 Task: Plan a multi-city trip from Sharjah to New Delhi, then from New Delhi to Bangalore, selecting dates for each leg.
Action: Mouse moved to (431, 257)
Screenshot: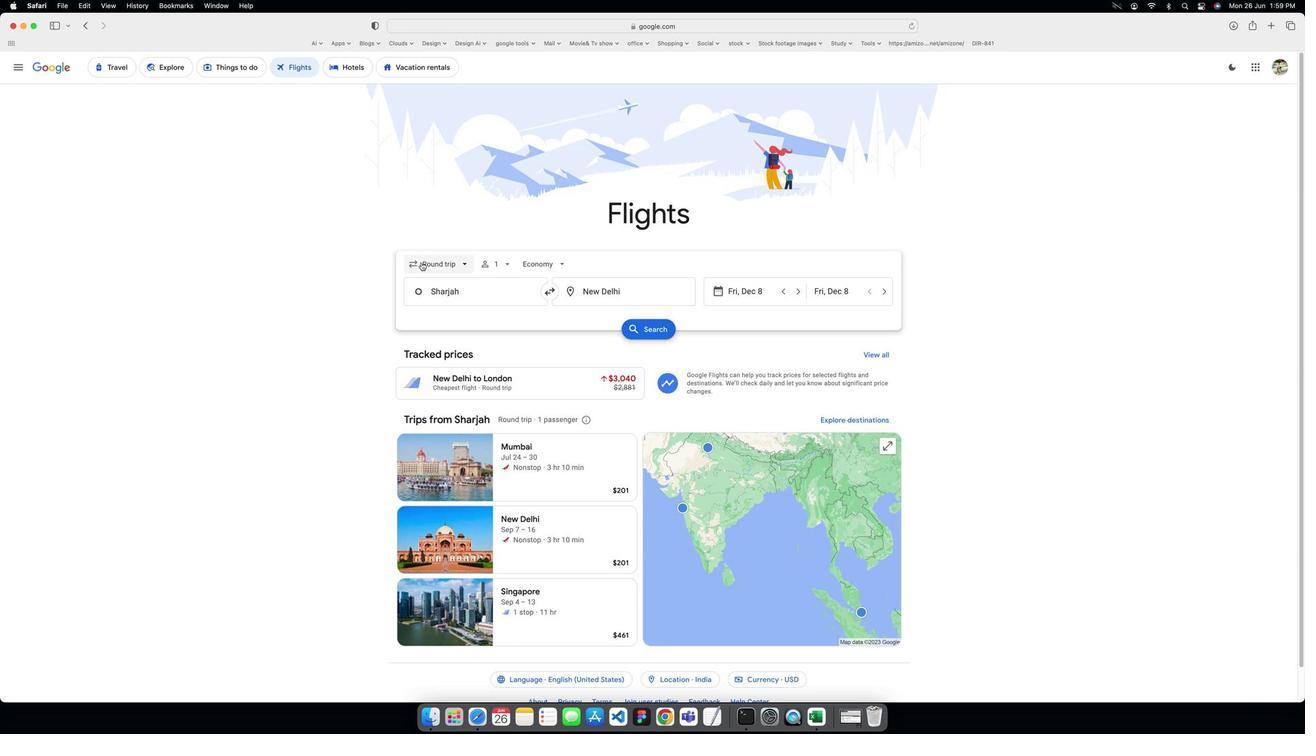 
Action: Mouse pressed left at (431, 257)
Screenshot: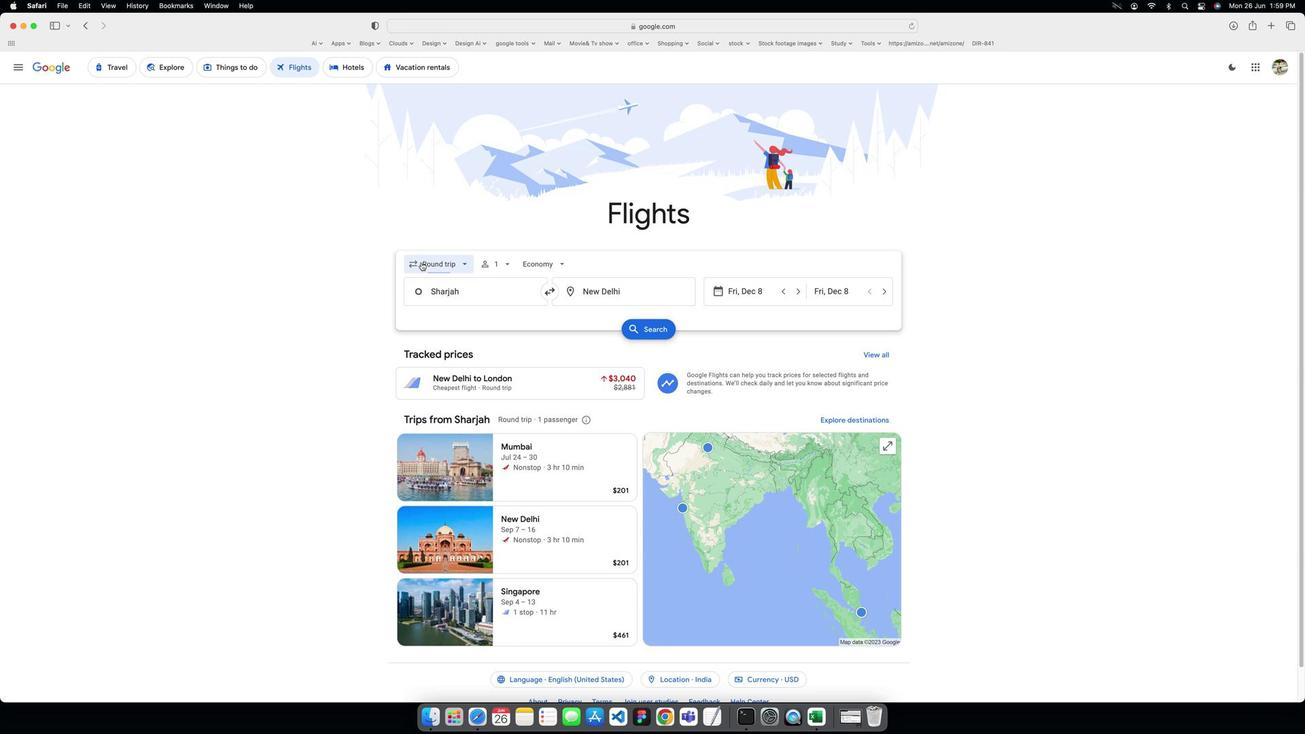 
Action: Mouse moved to (443, 325)
Screenshot: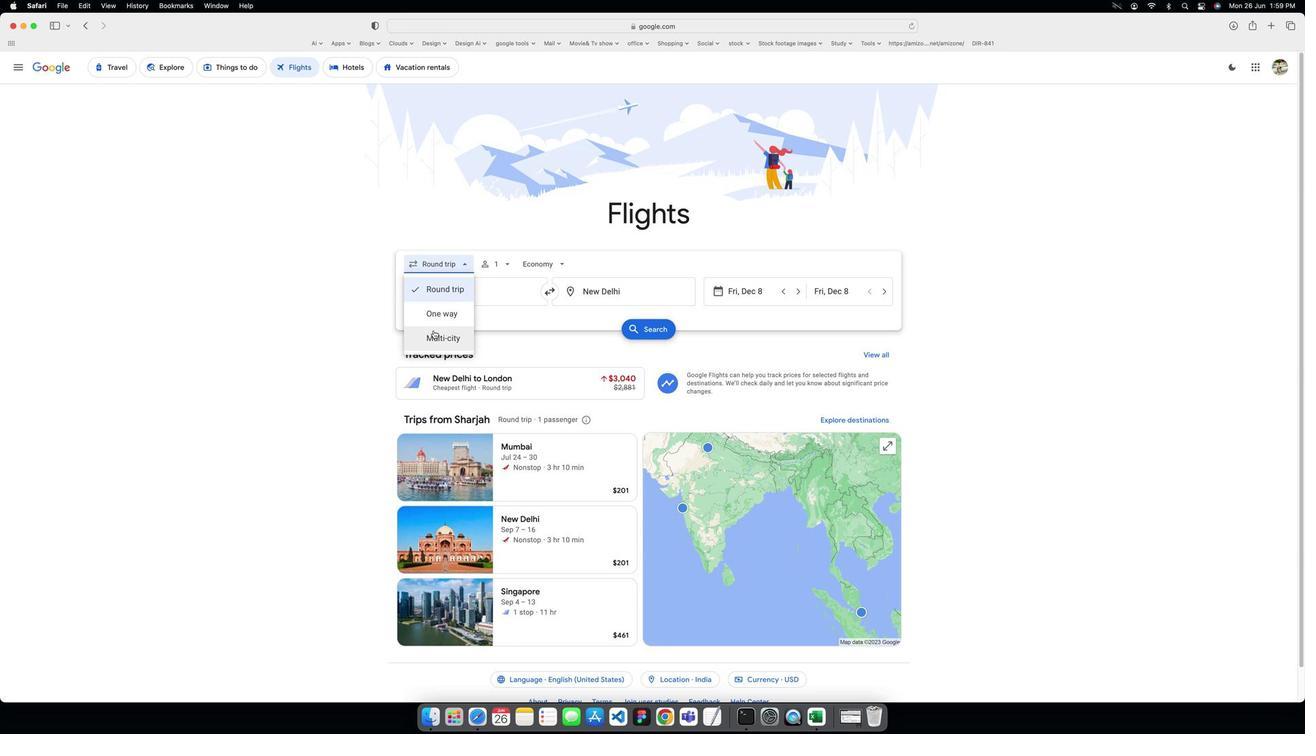 
Action: Mouse pressed left at (443, 325)
Screenshot: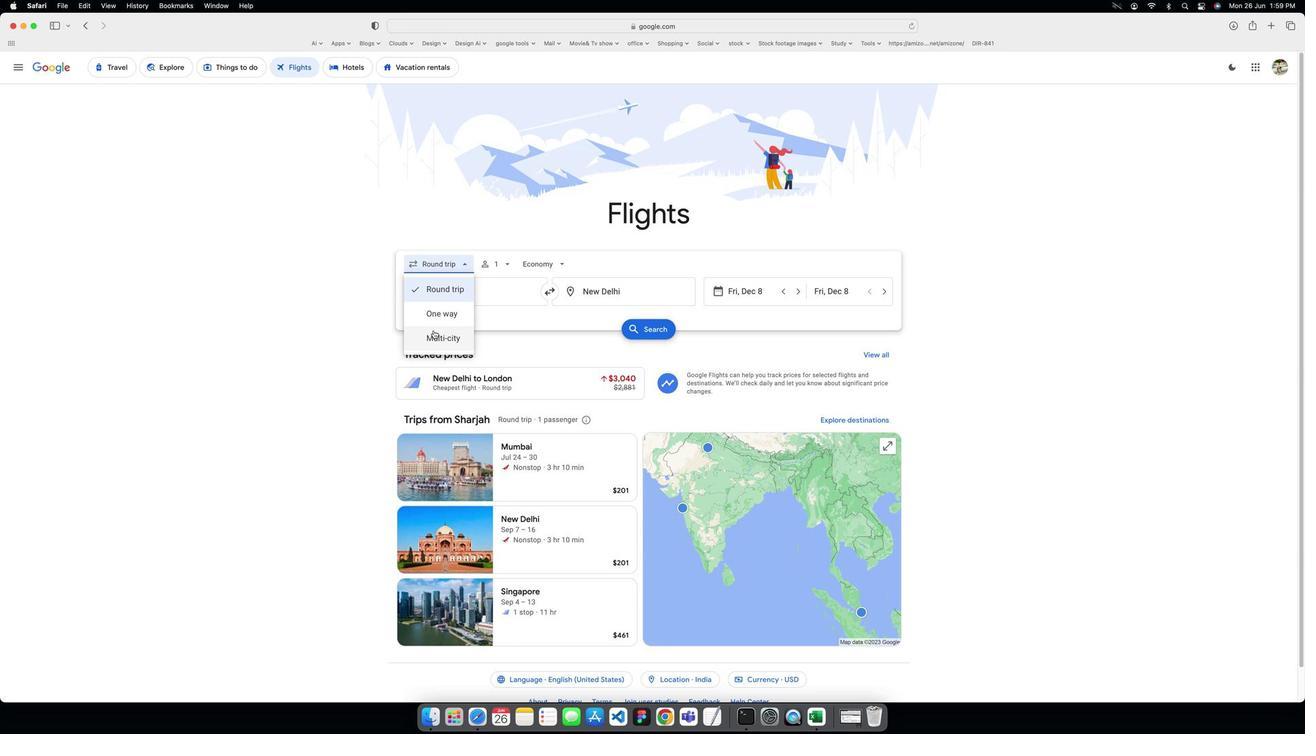 
Action: Mouse moved to (473, 287)
Screenshot: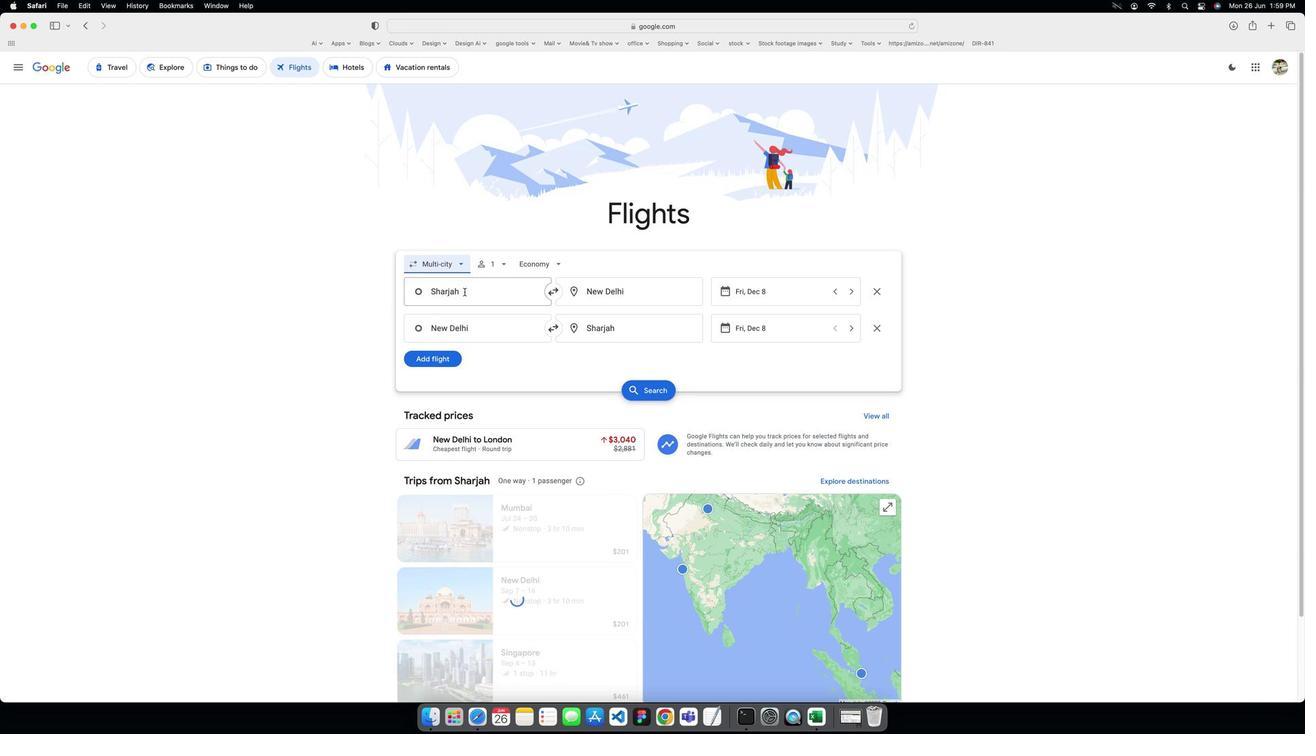 
Action: Mouse pressed left at (473, 287)
Screenshot: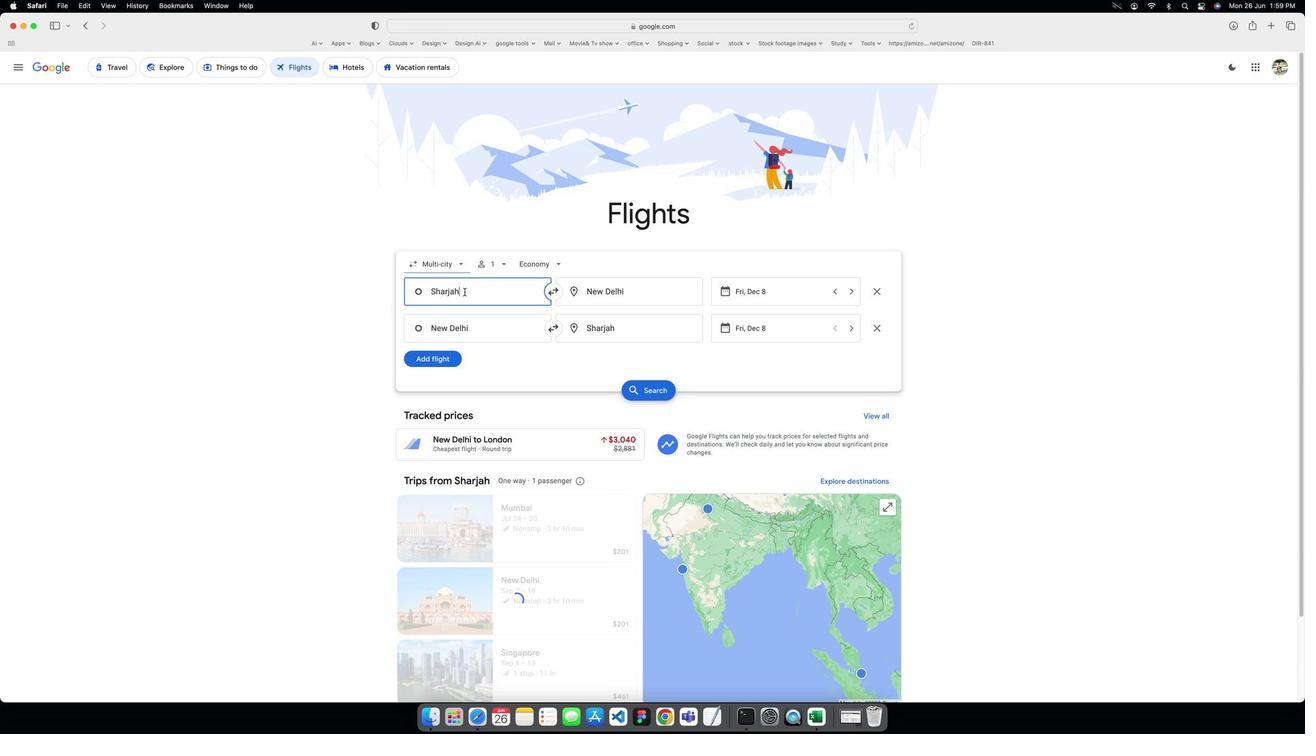 
Action: Key pressed Key.caps_lock'S'Key.caps_lock'h''a''r''j''a''h'
Screenshot: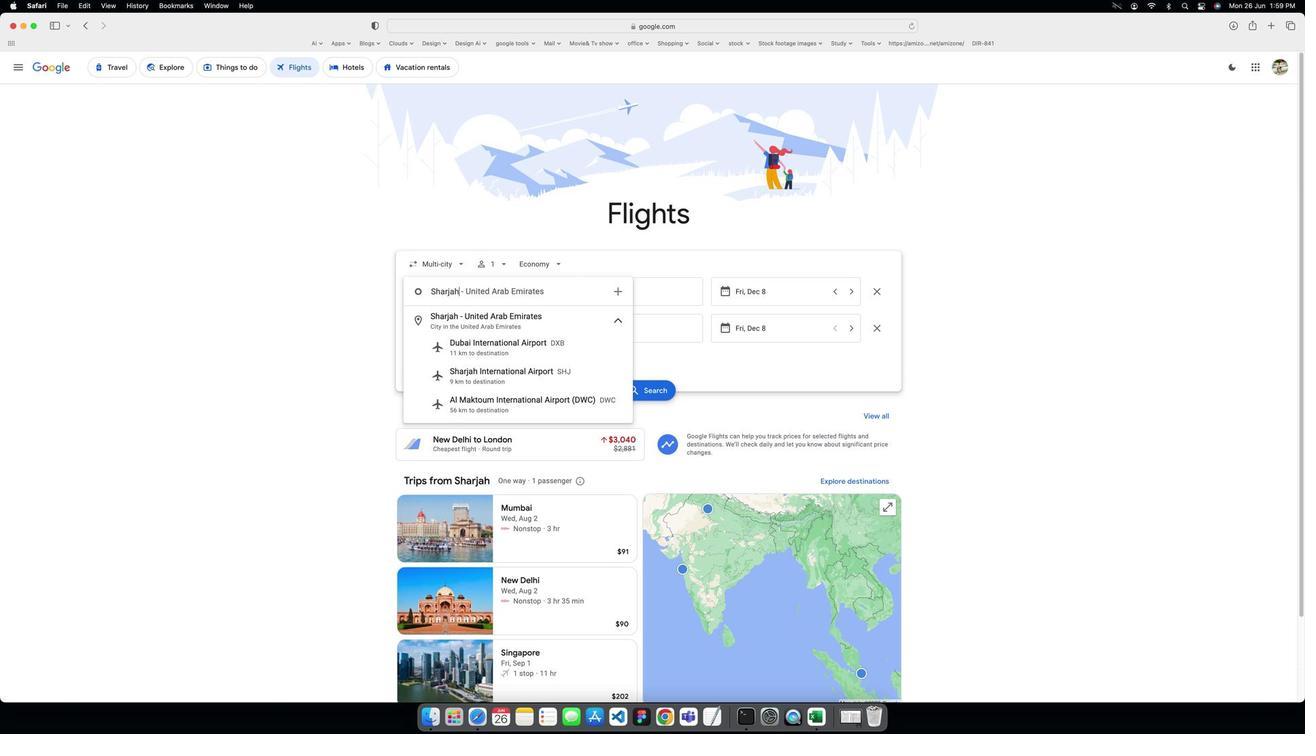 
Action: Mouse moved to (478, 310)
Screenshot: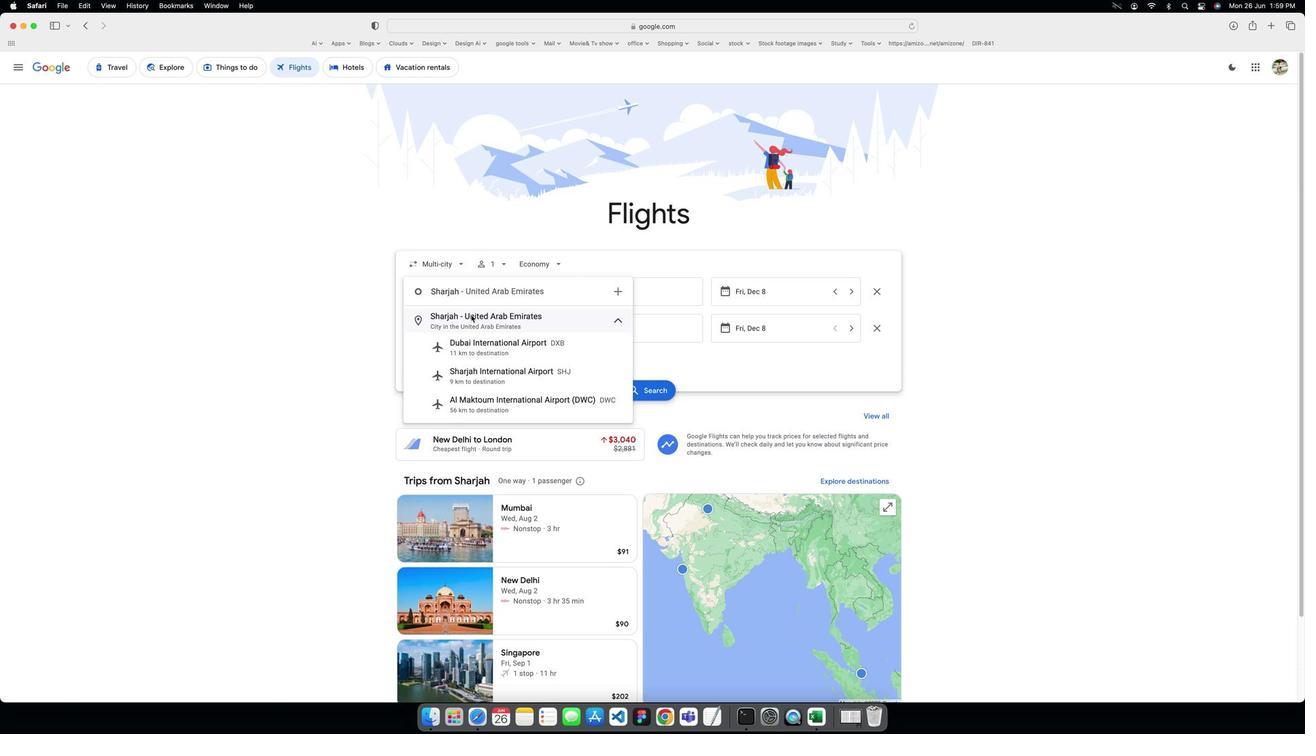 
Action: Mouse pressed left at (478, 310)
Screenshot: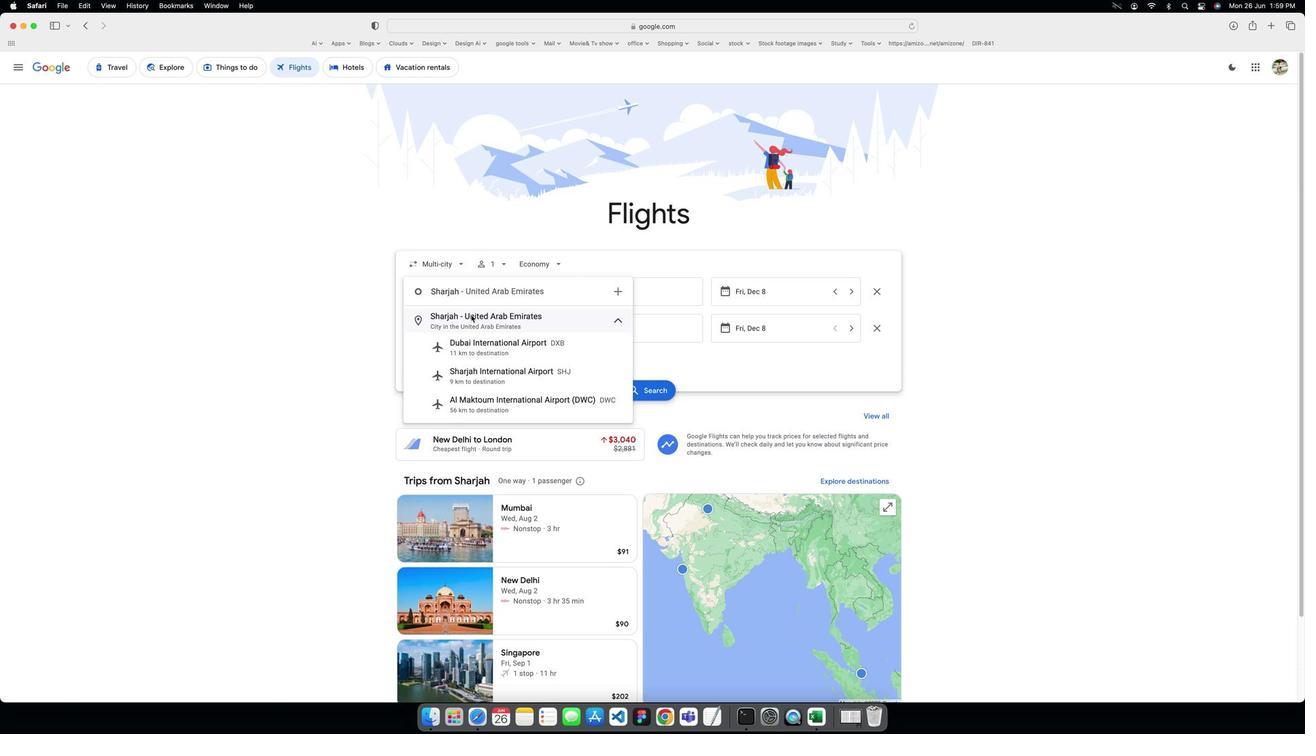 
Action: Mouse moved to (612, 285)
Screenshot: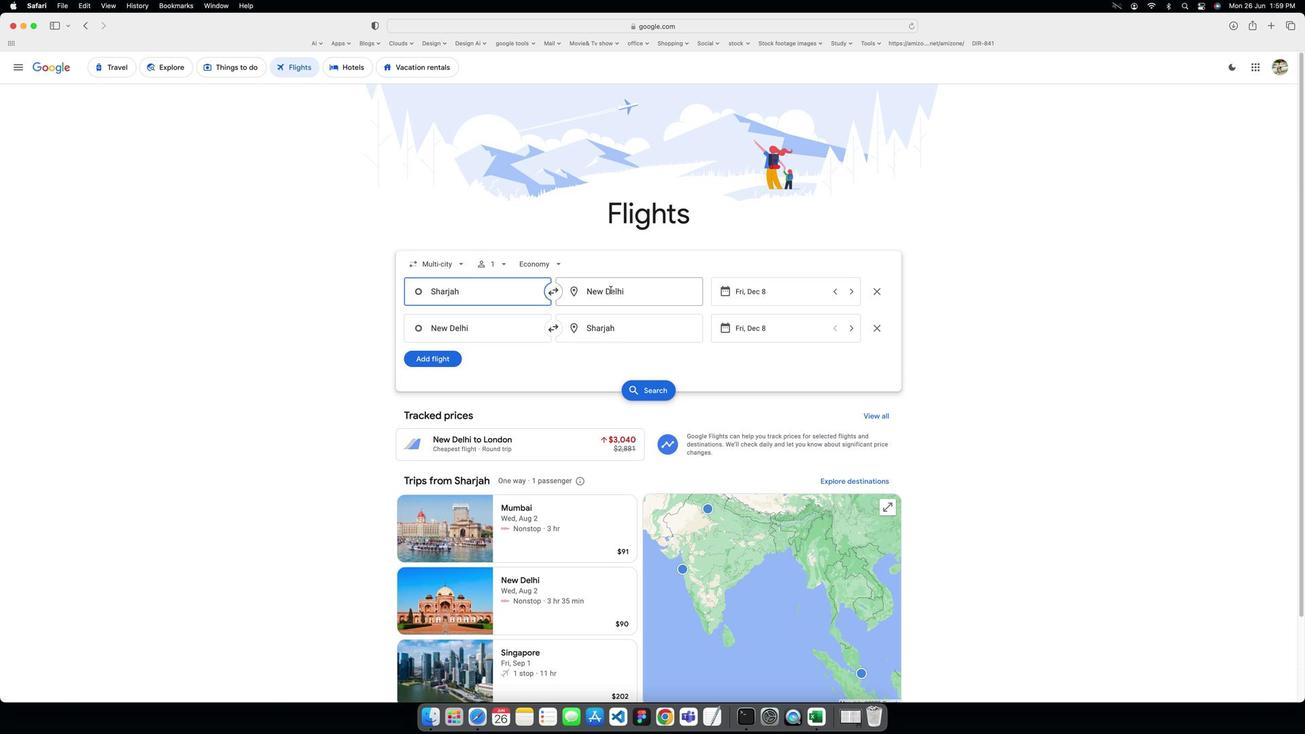 
Action: Mouse pressed left at (612, 285)
Screenshot: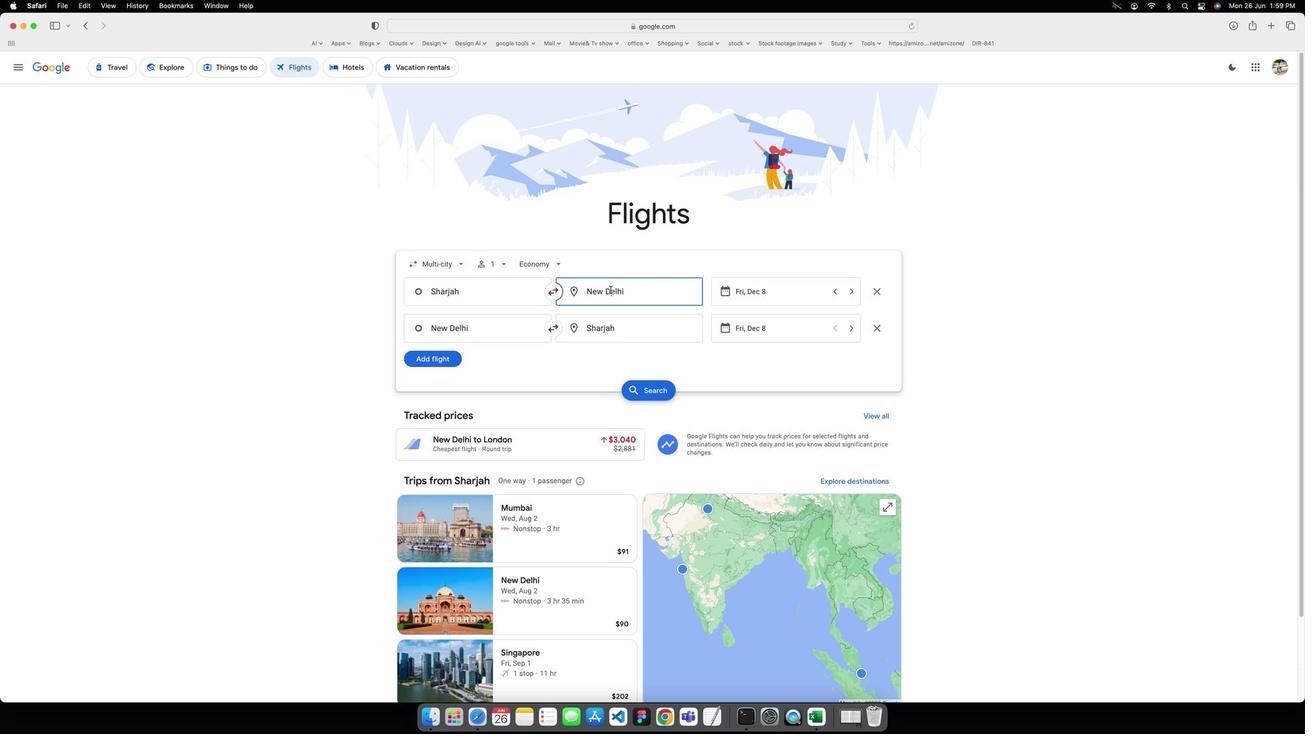 
Action: Key pressed Key.caps_lock'N'Key.caps_lock'e''w'Key.spaceKey.caps_lock'D'Key.caps_lock'e''l''h''i'Key.enter
Screenshot: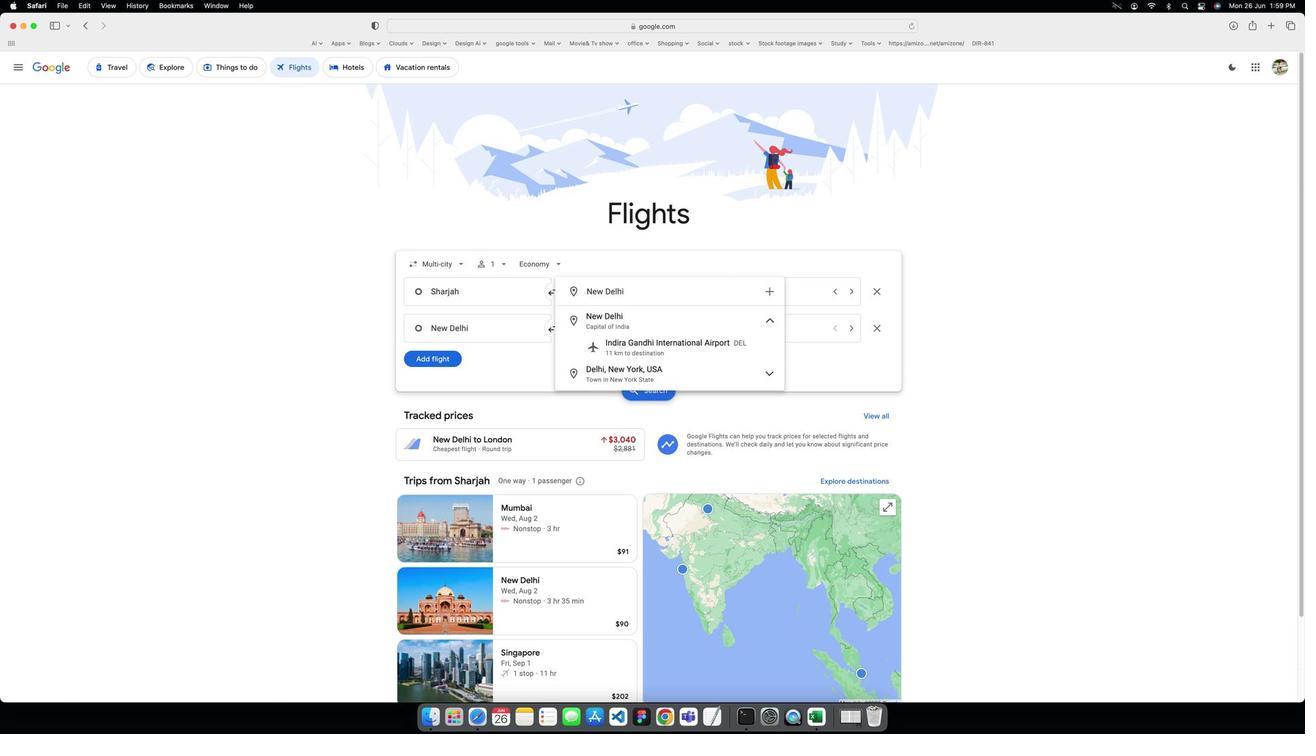 
Action: Mouse moved to (779, 286)
Screenshot: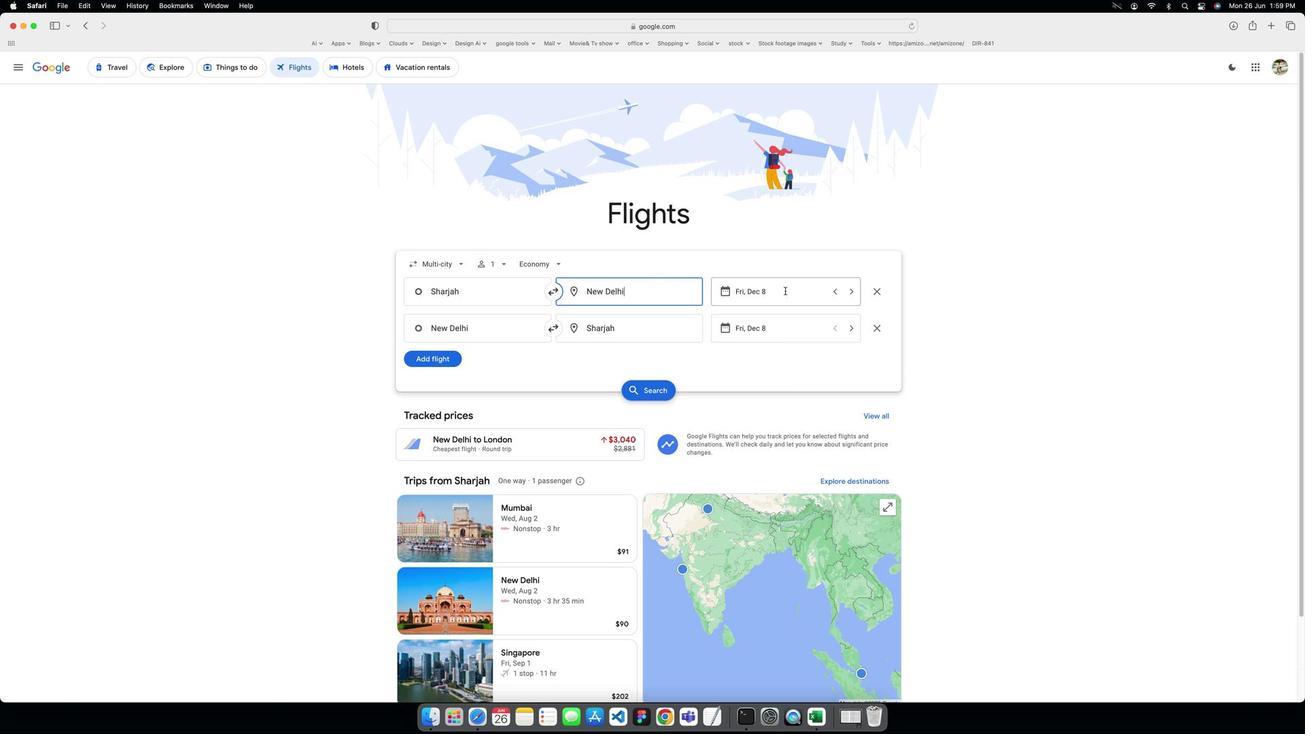 
Action: Mouse pressed left at (779, 286)
Screenshot: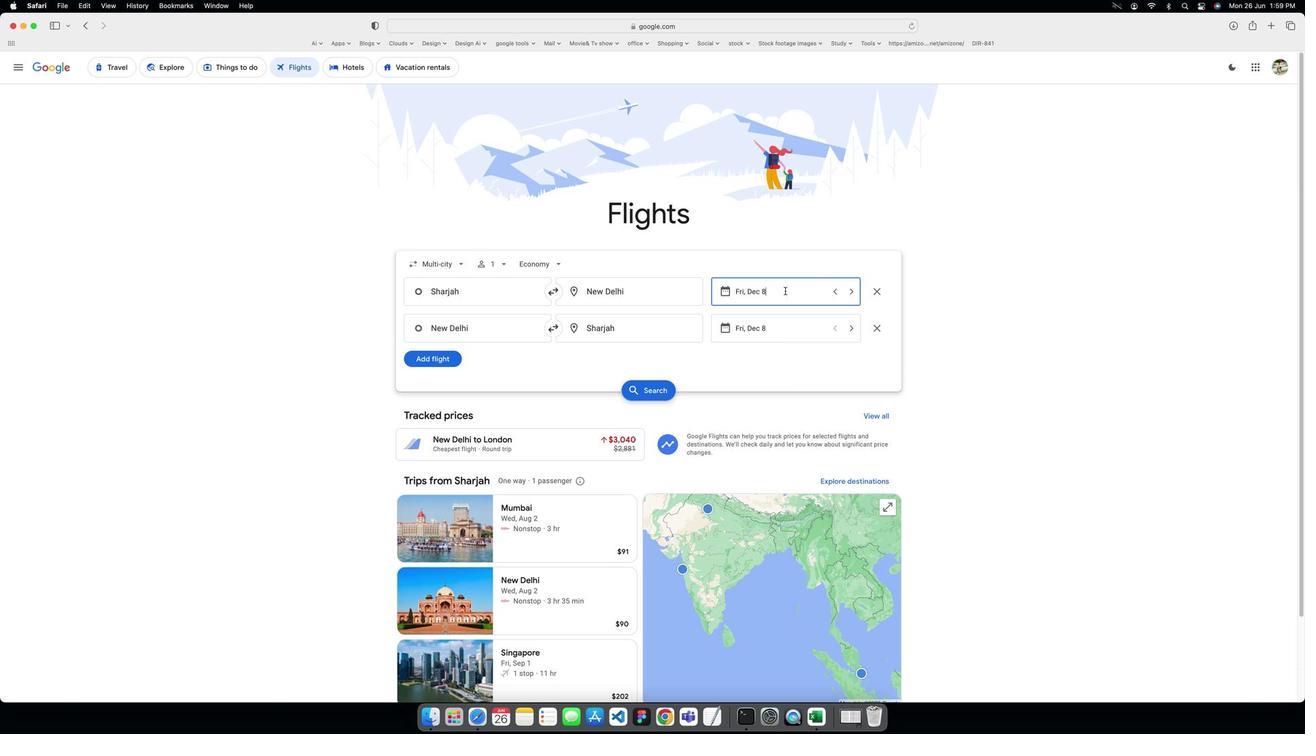 
Action: Mouse moved to (478, 412)
Screenshot: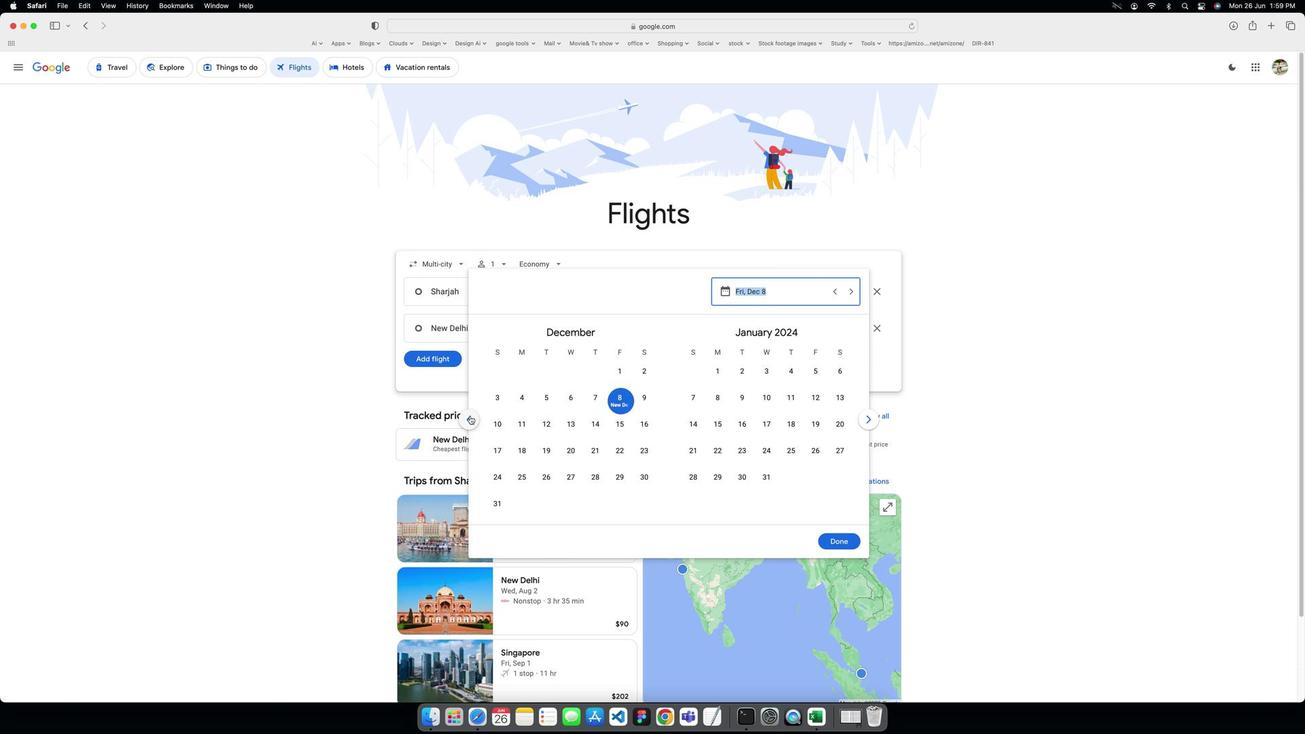 
Action: Mouse pressed left at (478, 412)
Screenshot: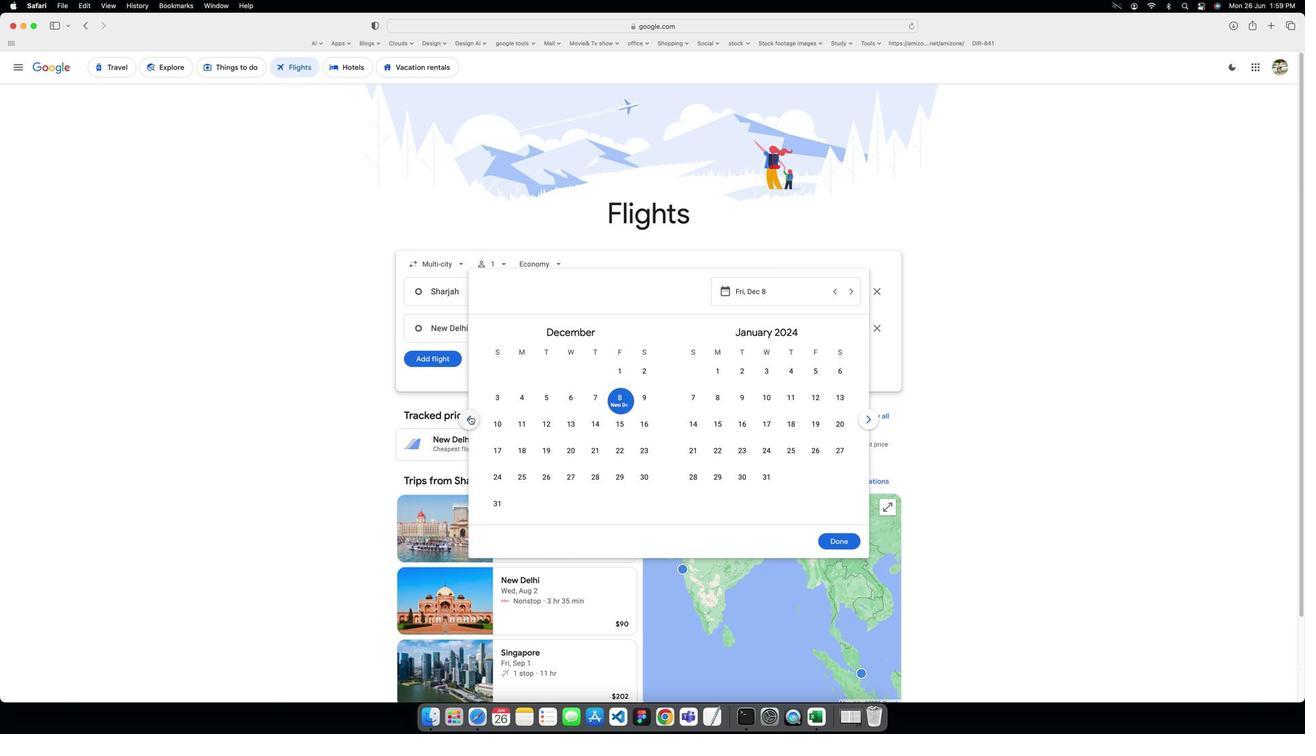 
Action: Mouse moved to (591, 369)
Screenshot: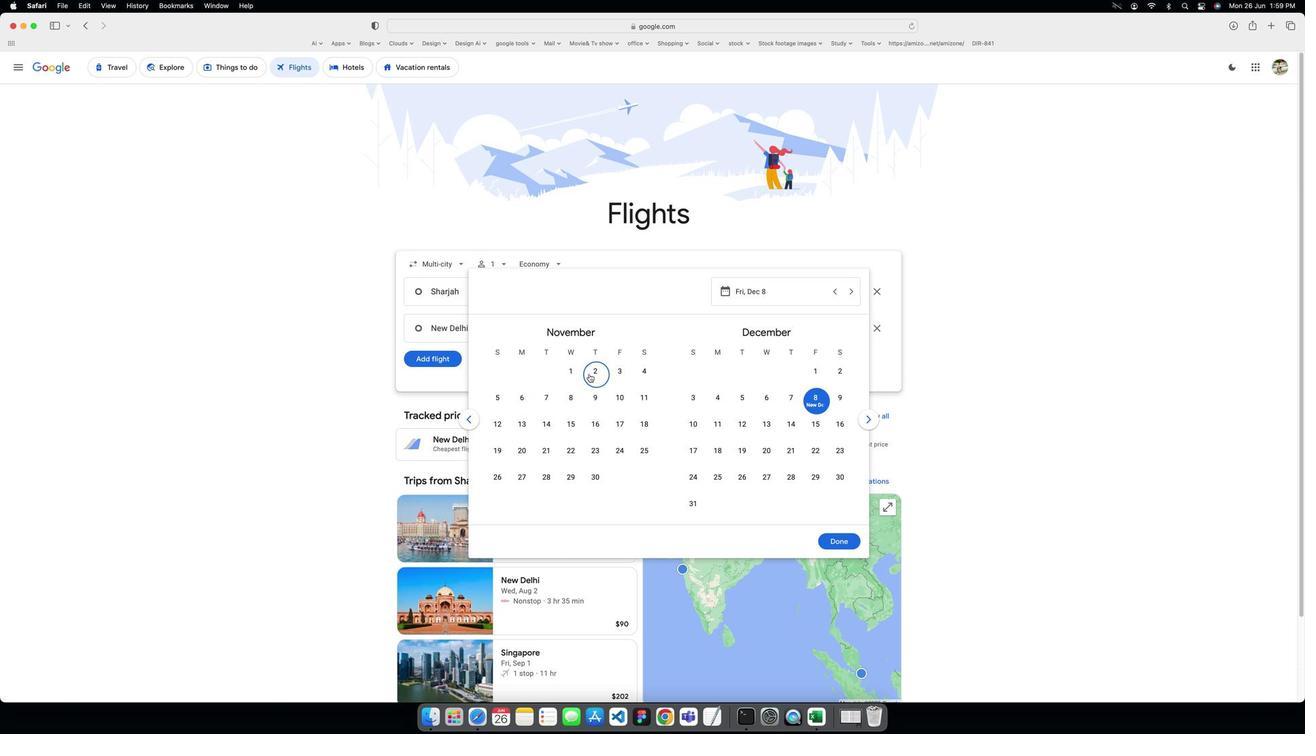 
Action: Mouse pressed left at (591, 369)
Screenshot: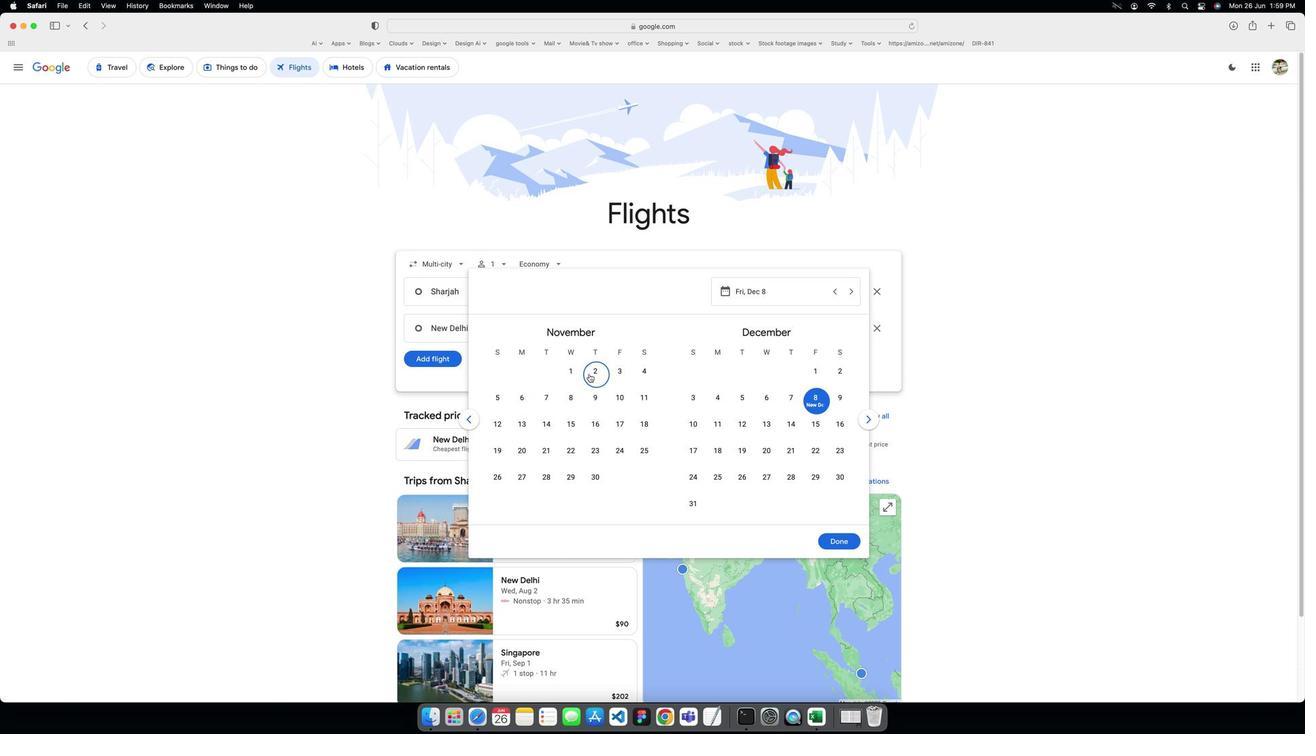 
Action: Mouse moved to (820, 537)
Screenshot: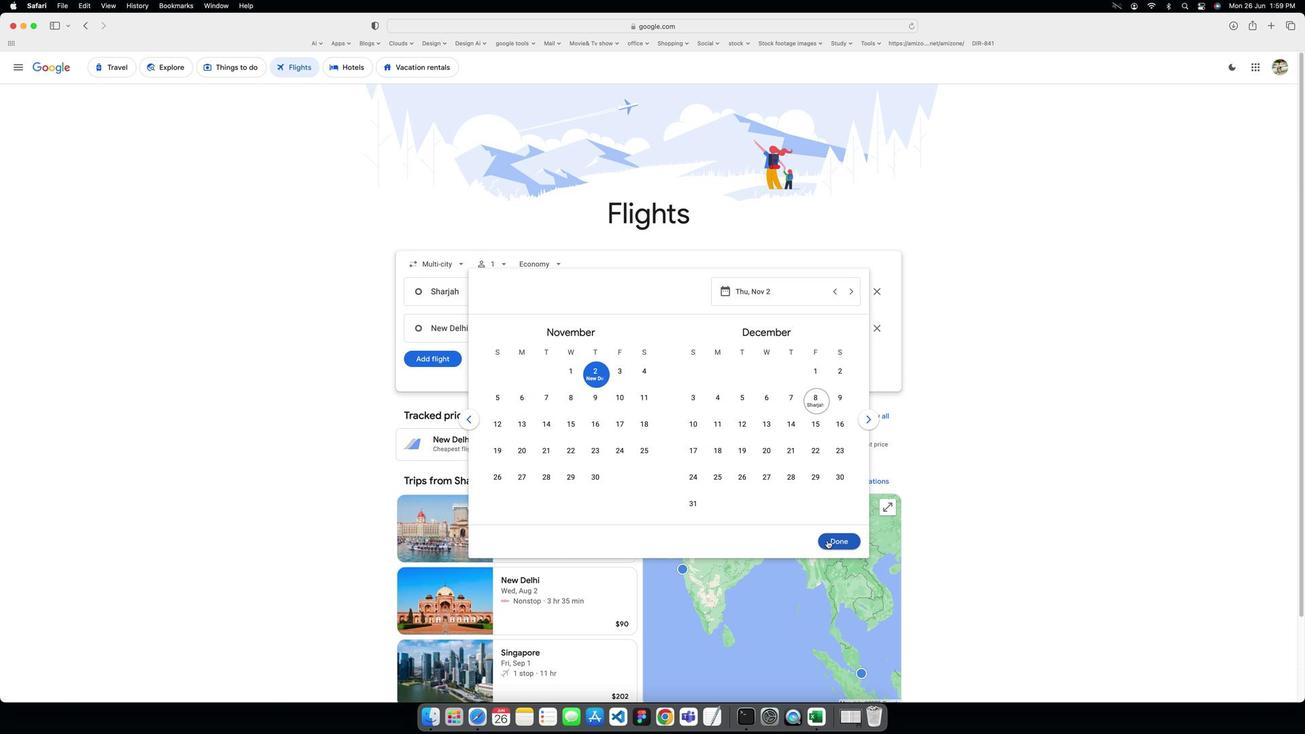 
Action: Mouse pressed left at (820, 537)
Screenshot: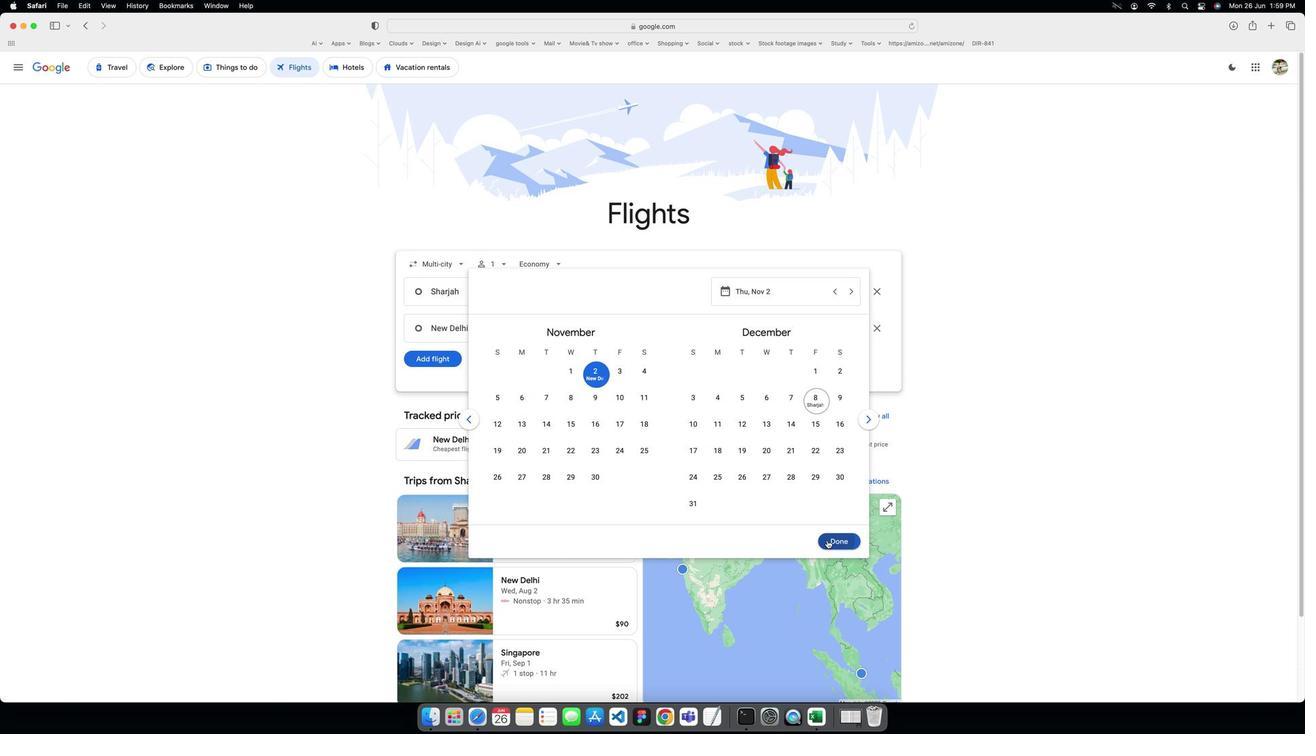 
Action: Mouse moved to (622, 328)
Screenshot: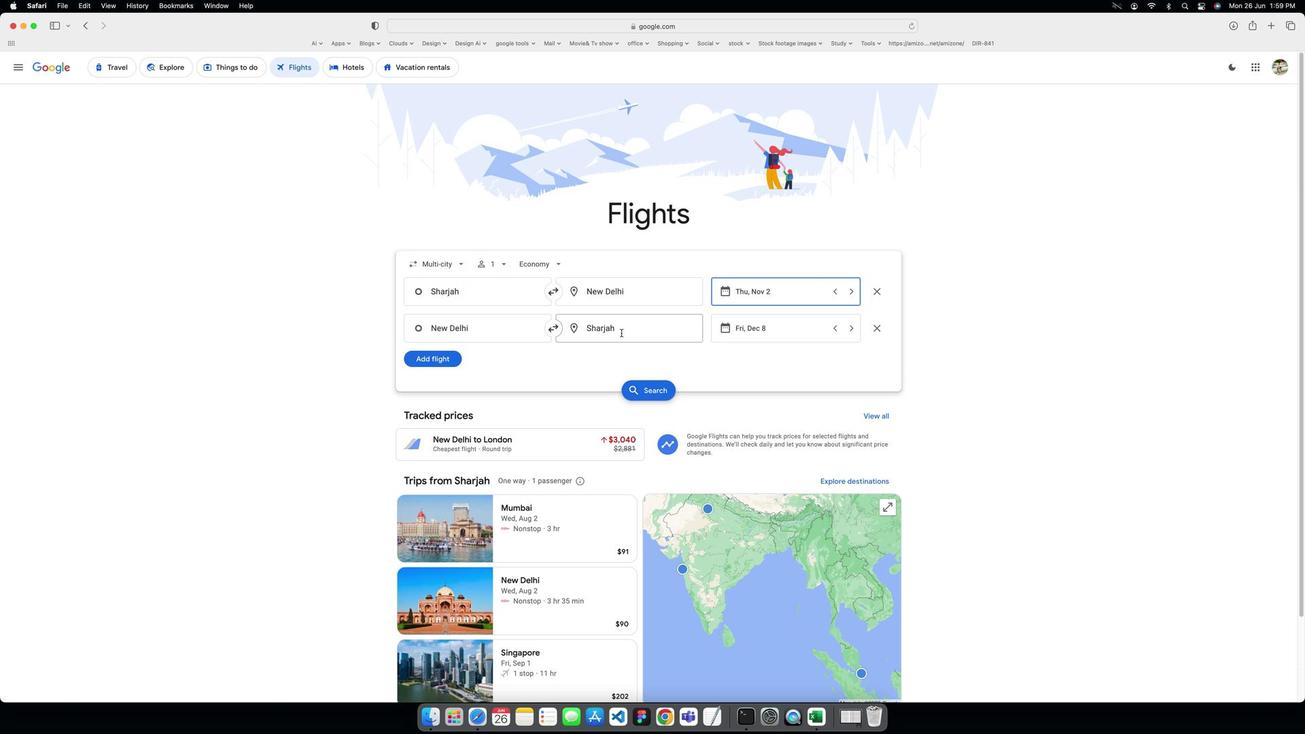 
Action: Mouse pressed left at (622, 328)
Screenshot: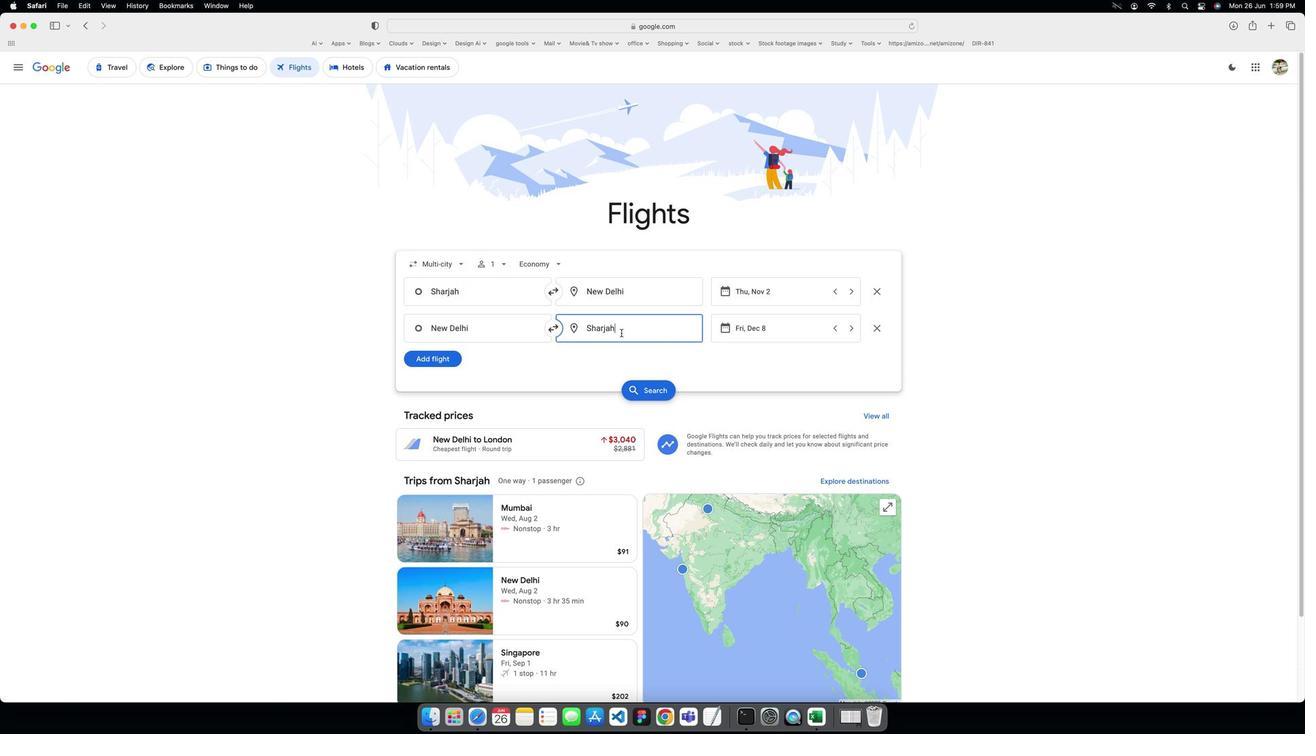 
Action: Key pressed Key.caps_lock'B'Key.caps_lock'a''n''g''a''l''o''r''e'
Screenshot: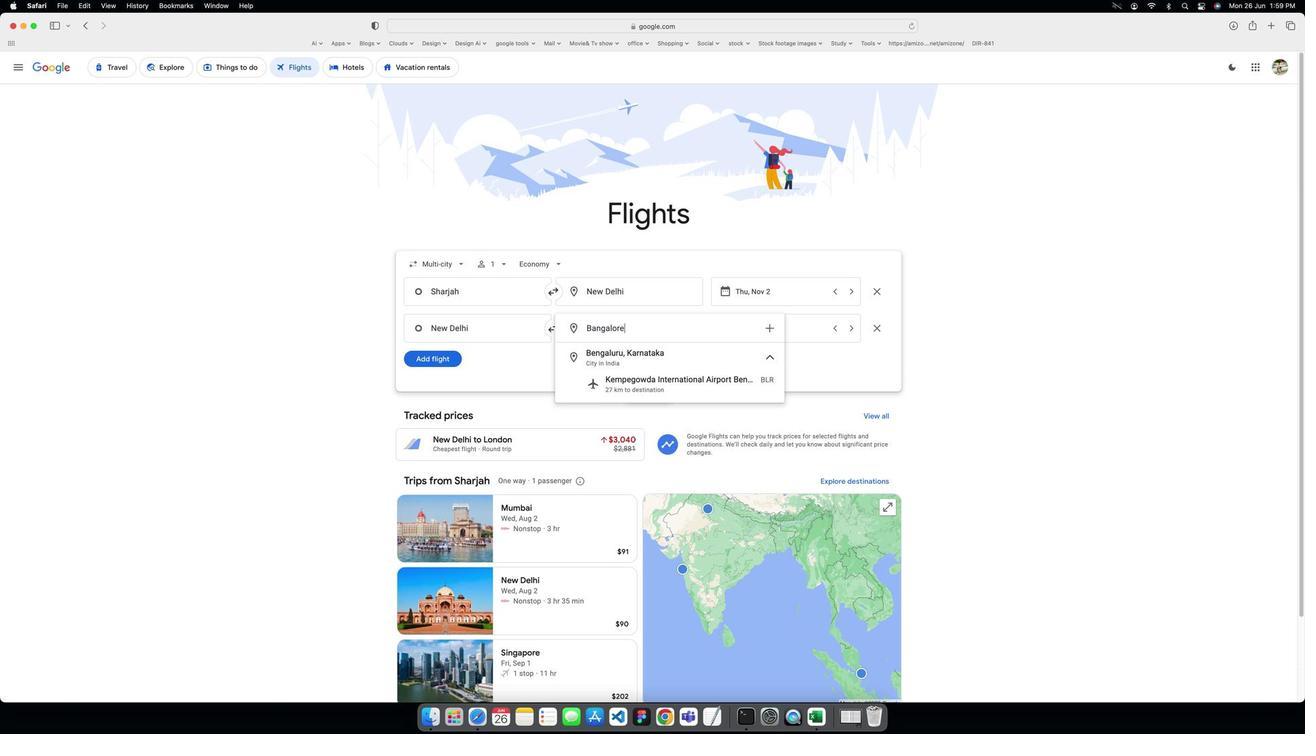 
Action: Mouse moved to (627, 352)
Screenshot: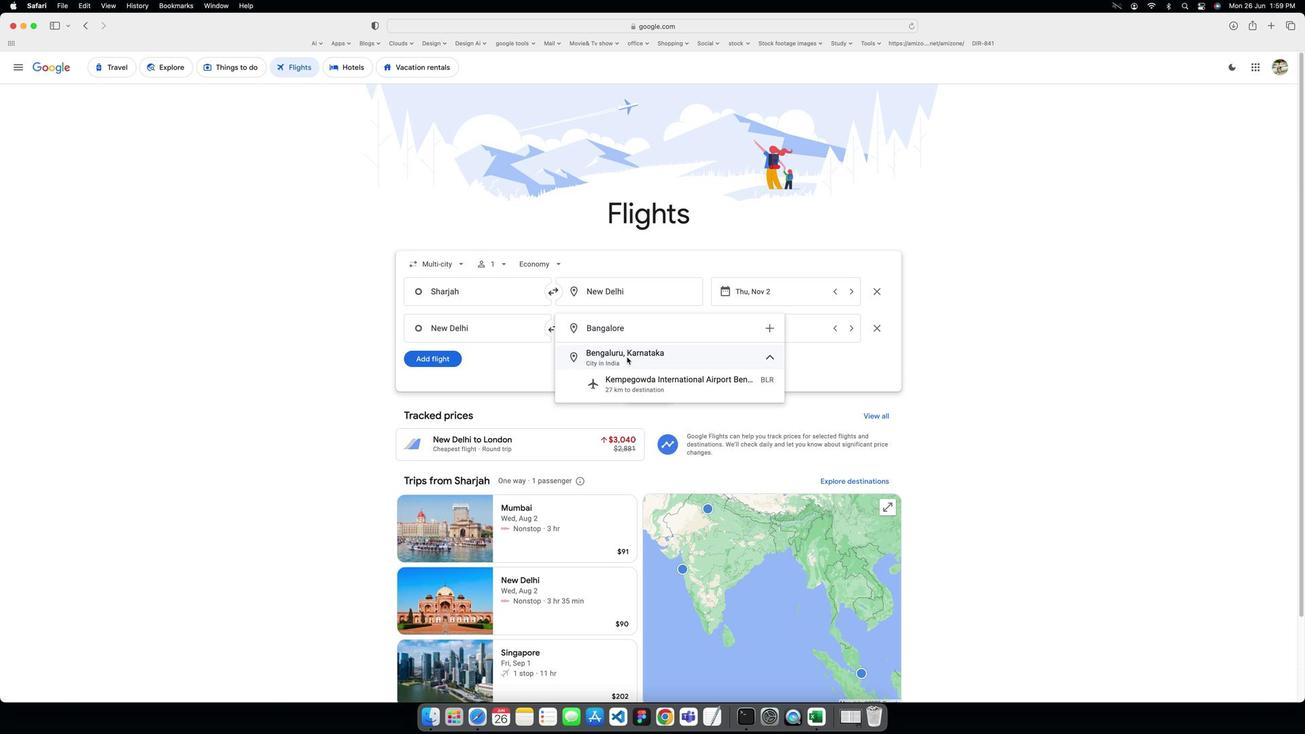 
Action: Mouse pressed left at (627, 352)
Screenshot: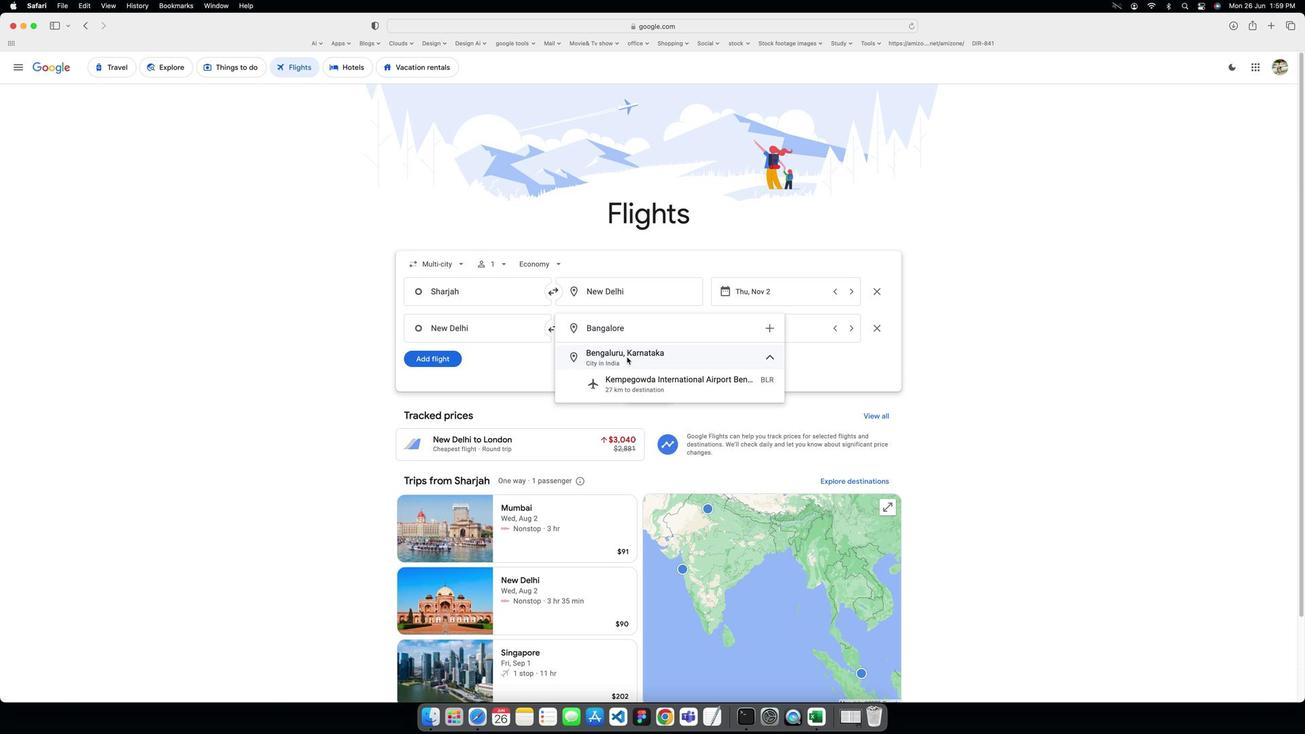 
Action: Mouse moved to (788, 323)
Screenshot: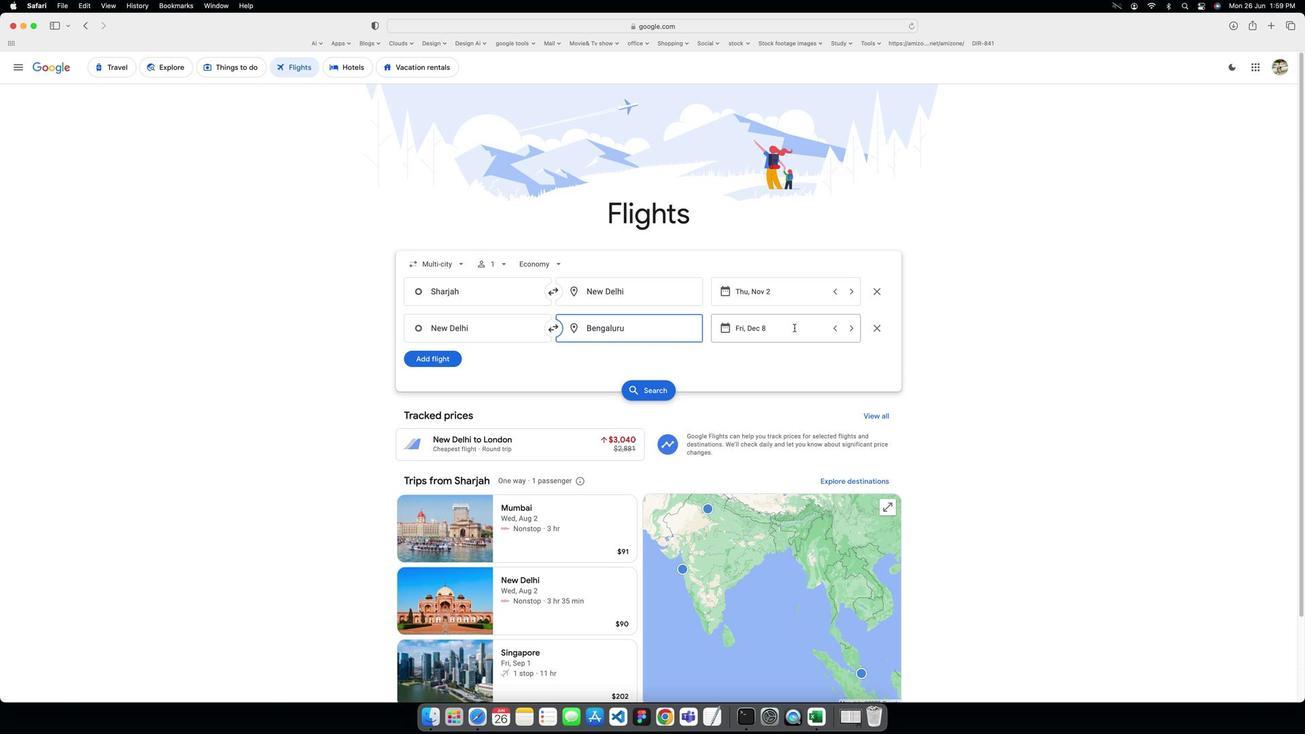 
Action: Mouse pressed left at (788, 323)
Screenshot: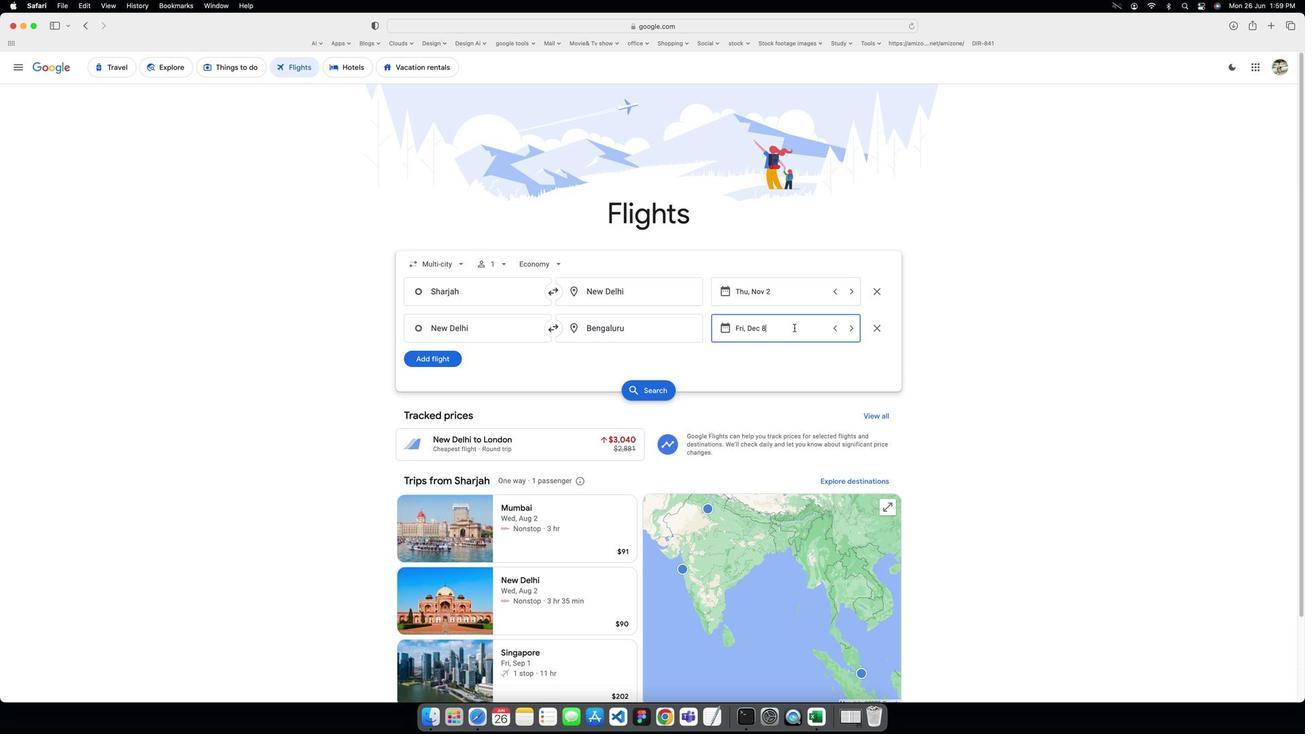 
Action: Mouse moved to (621, 455)
Screenshot: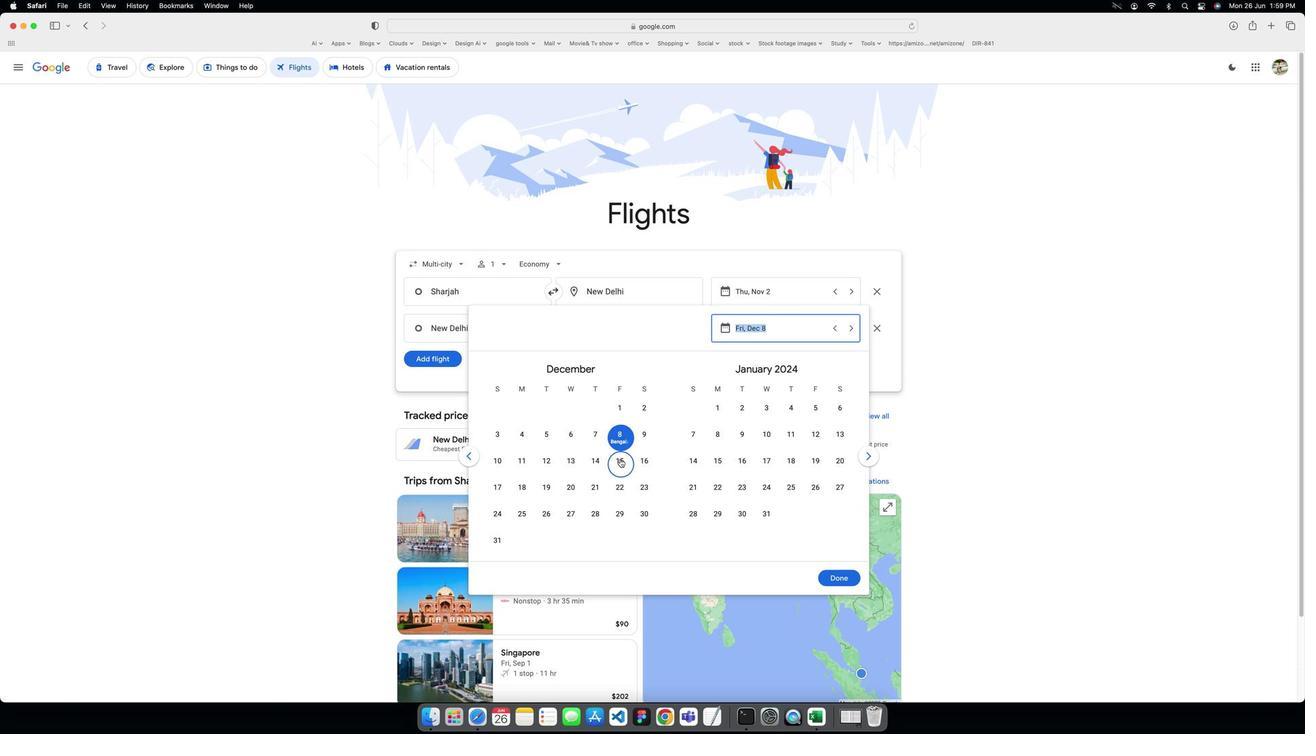 
Action: Mouse pressed left at (621, 455)
Screenshot: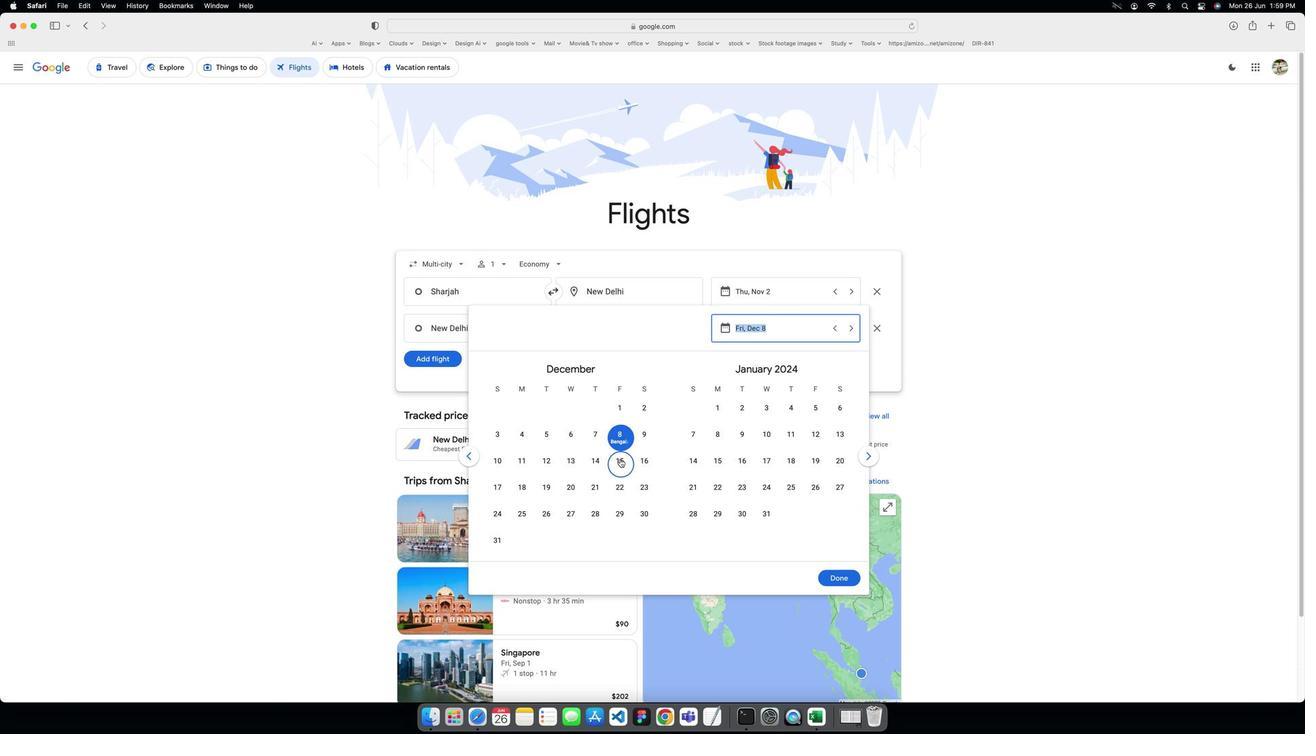 
Action: Mouse moved to (820, 573)
Screenshot: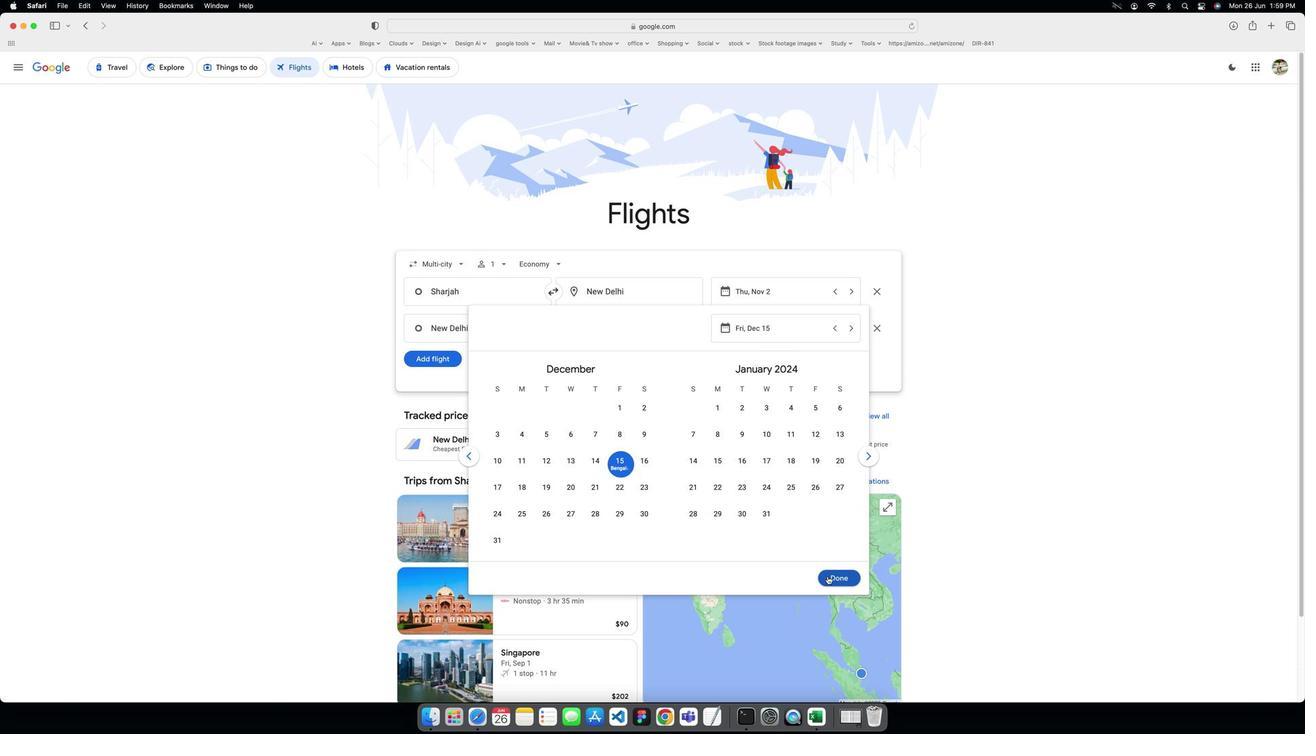 
Action: Mouse pressed left at (820, 573)
Screenshot: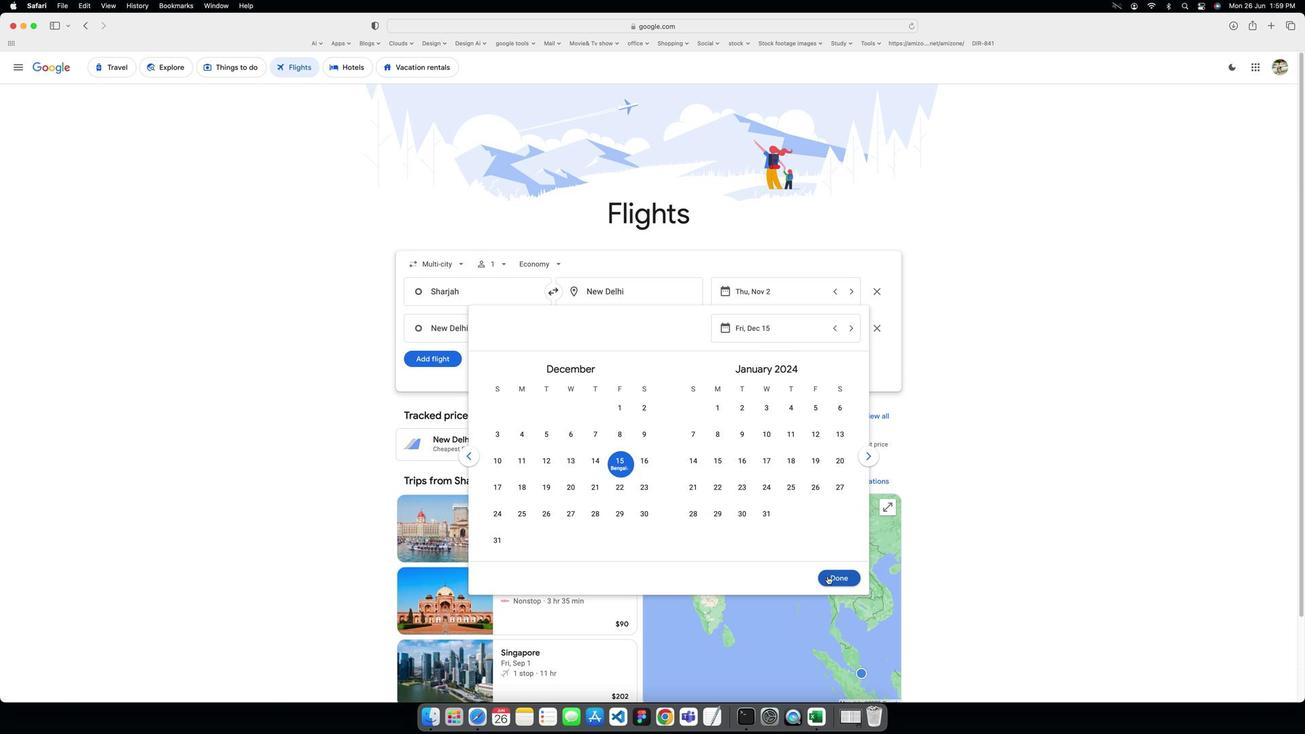 
Action: Mouse moved to (637, 384)
Screenshot: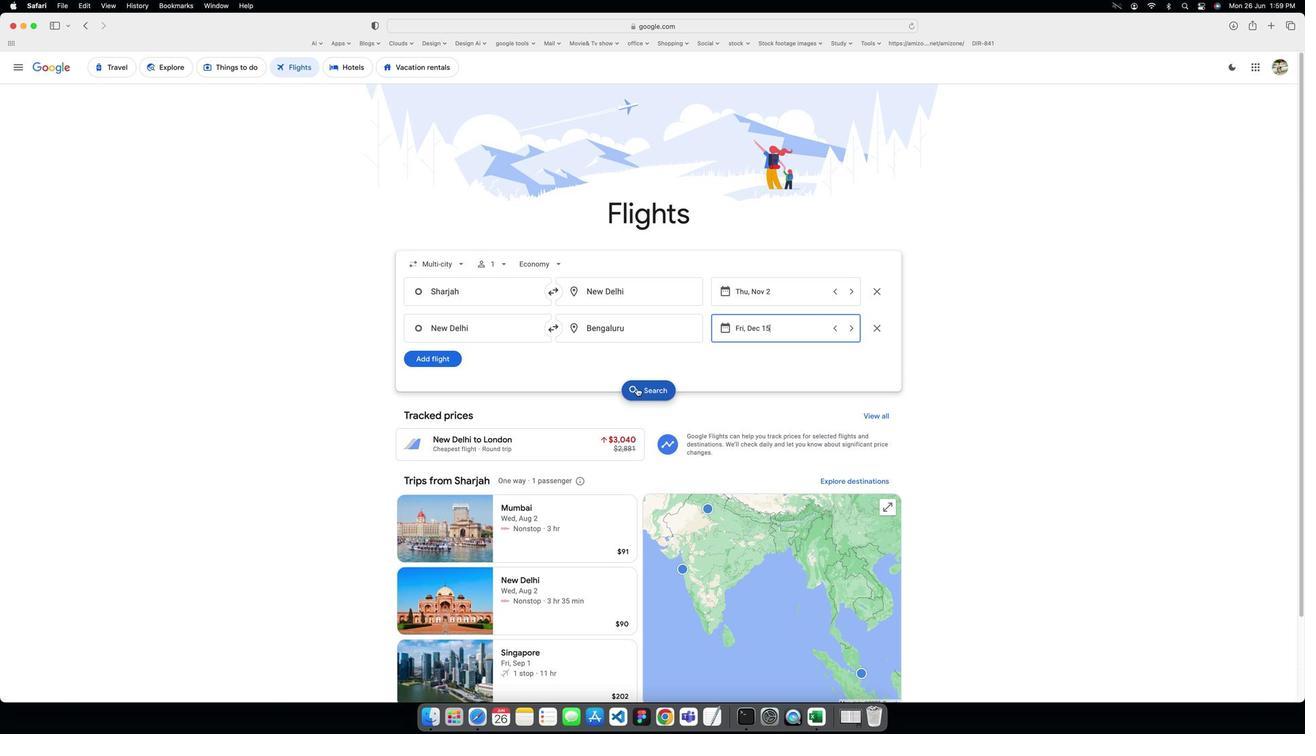 
Action: Mouse pressed left at (637, 384)
Screenshot: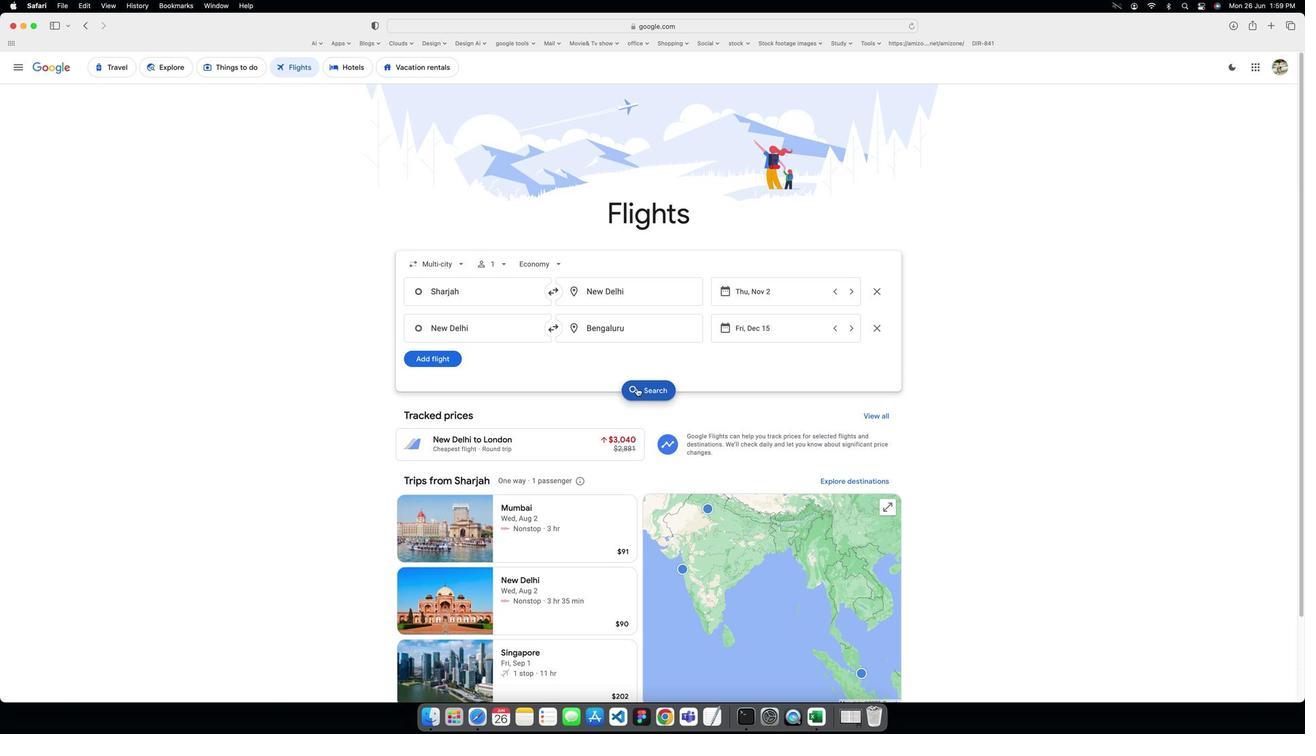 
